Task: Create a due date automation trigger when advanced on, the moment a card is due add dates due in 1 working days.
Action: Mouse moved to (818, 238)
Screenshot: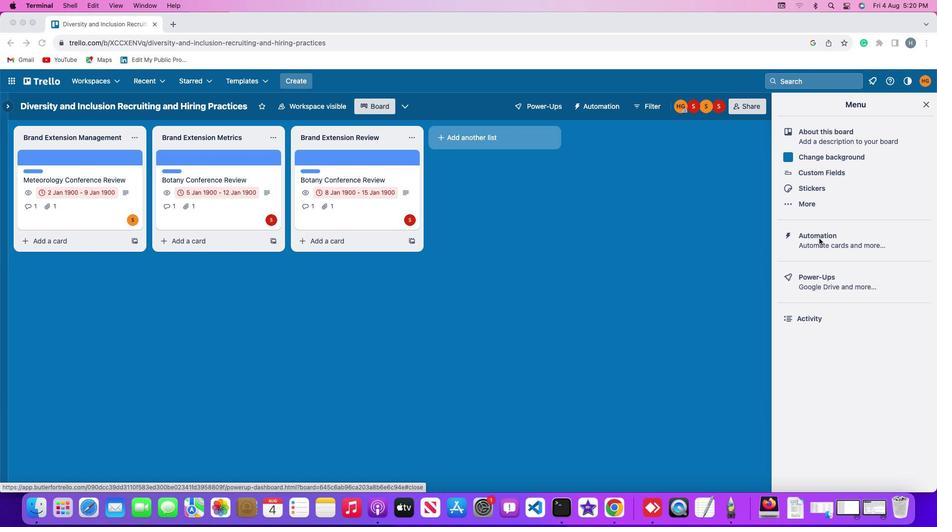 
Action: Mouse pressed left at (818, 238)
Screenshot: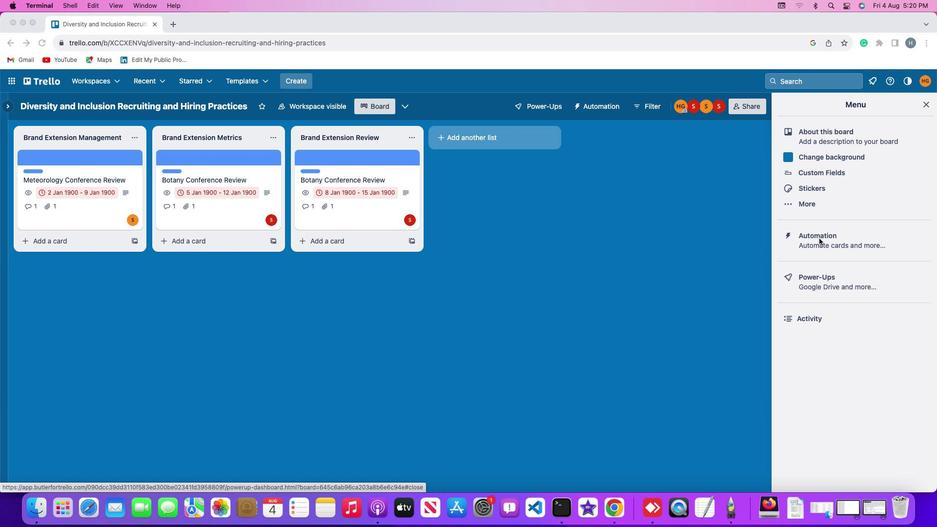 
Action: Mouse pressed left at (818, 238)
Screenshot: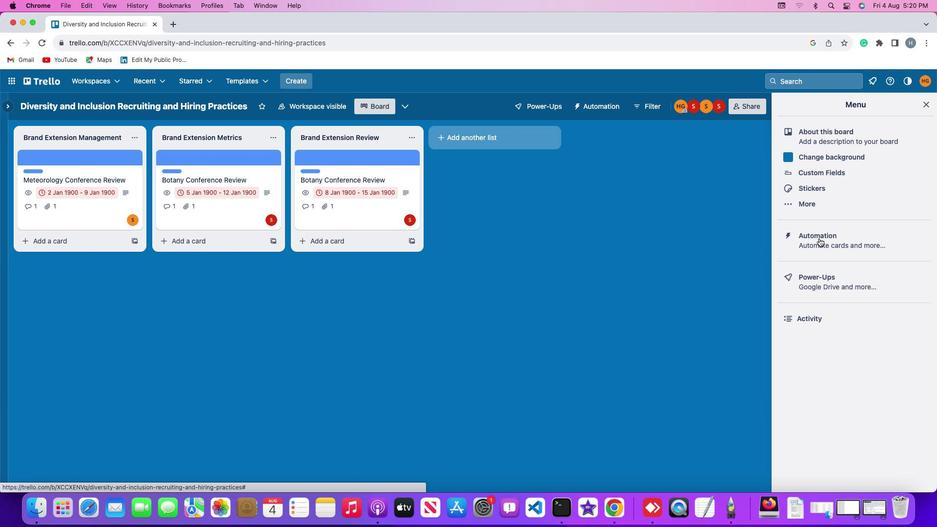 
Action: Mouse moved to (62, 229)
Screenshot: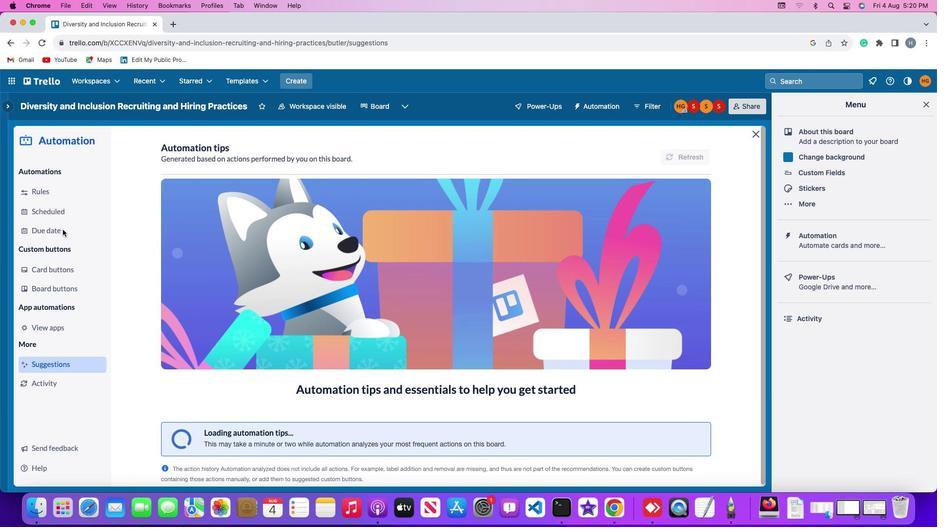 
Action: Mouse pressed left at (62, 229)
Screenshot: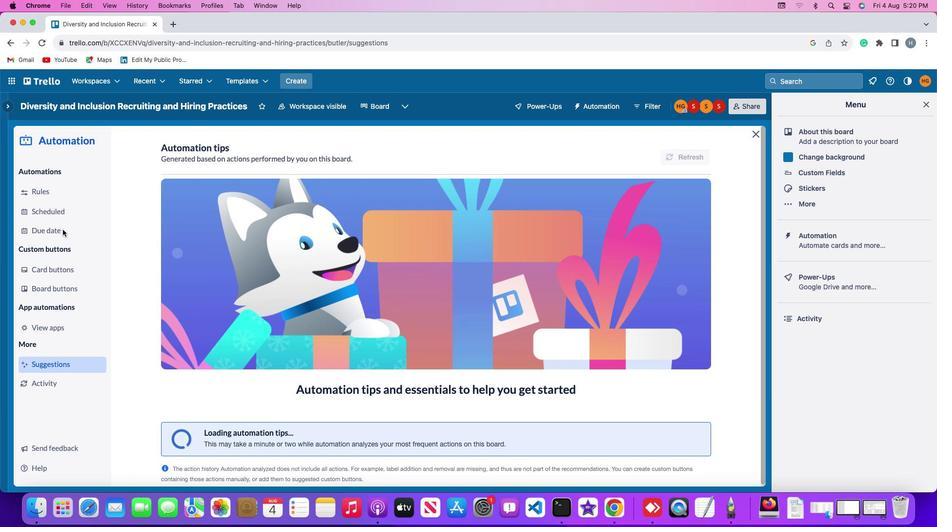 
Action: Mouse moved to (669, 148)
Screenshot: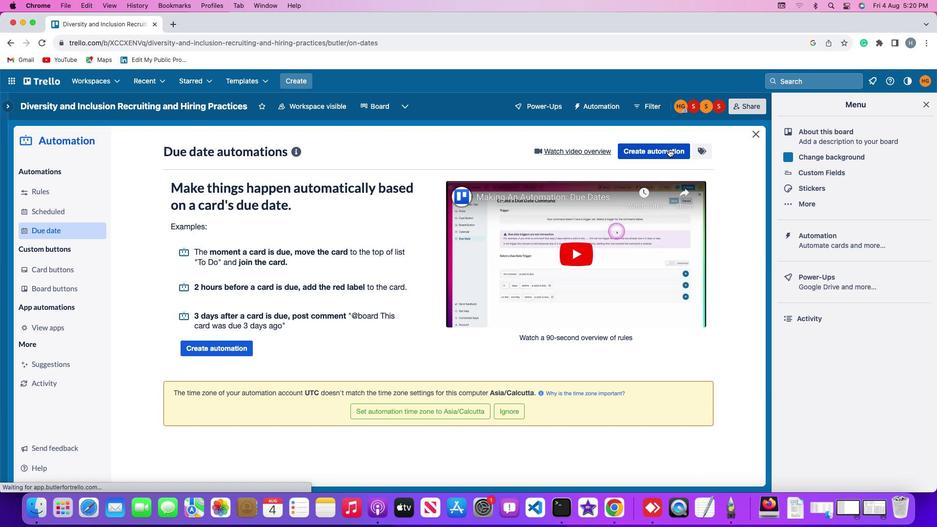 
Action: Mouse pressed left at (669, 148)
Screenshot: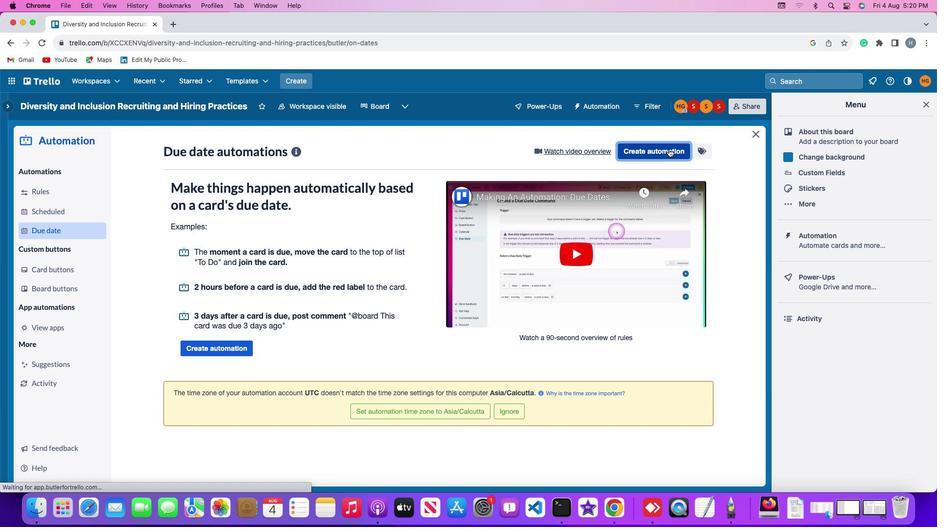 
Action: Mouse moved to (449, 242)
Screenshot: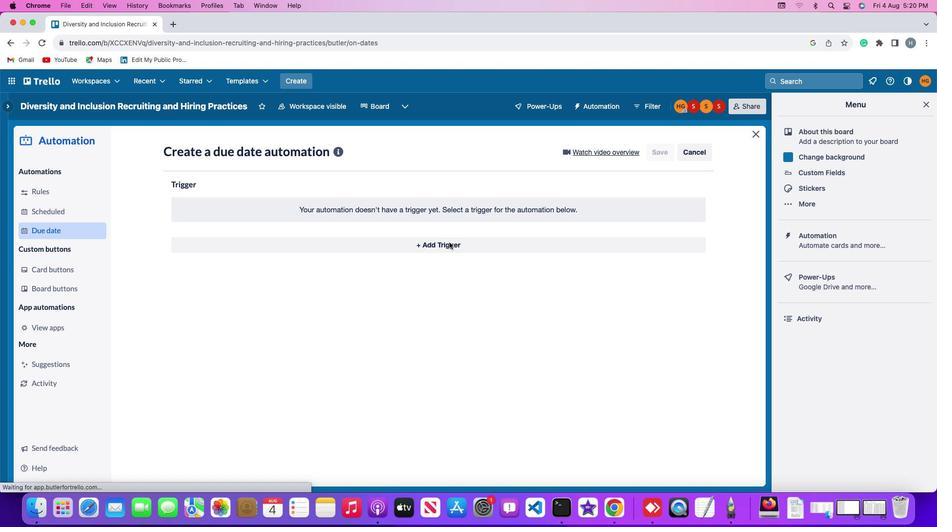 
Action: Mouse pressed left at (449, 242)
Screenshot: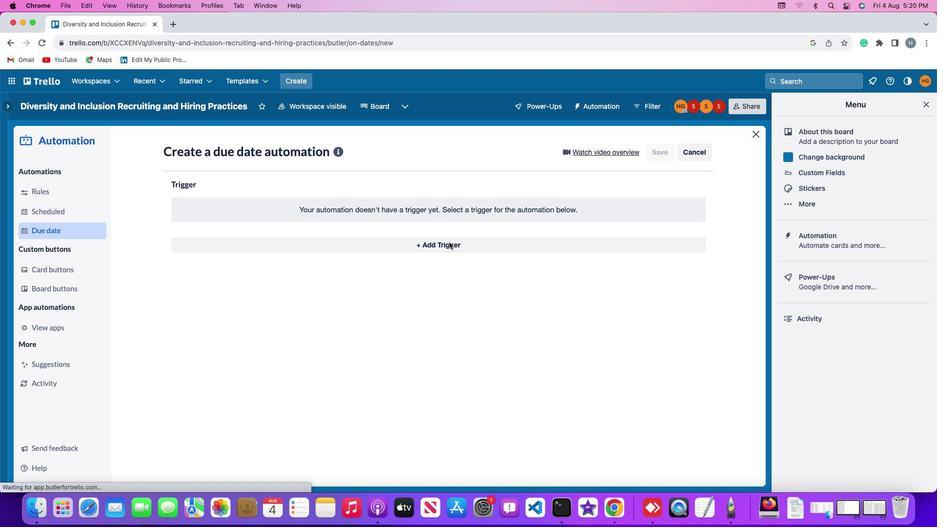 
Action: Mouse moved to (197, 362)
Screenshot: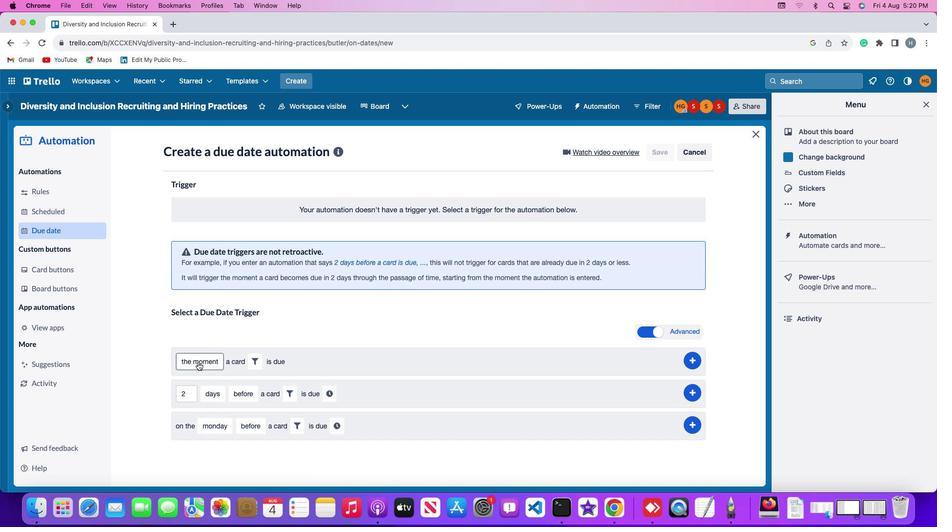 
Action: Mouse pressed left at (197, 362)
Screenshot: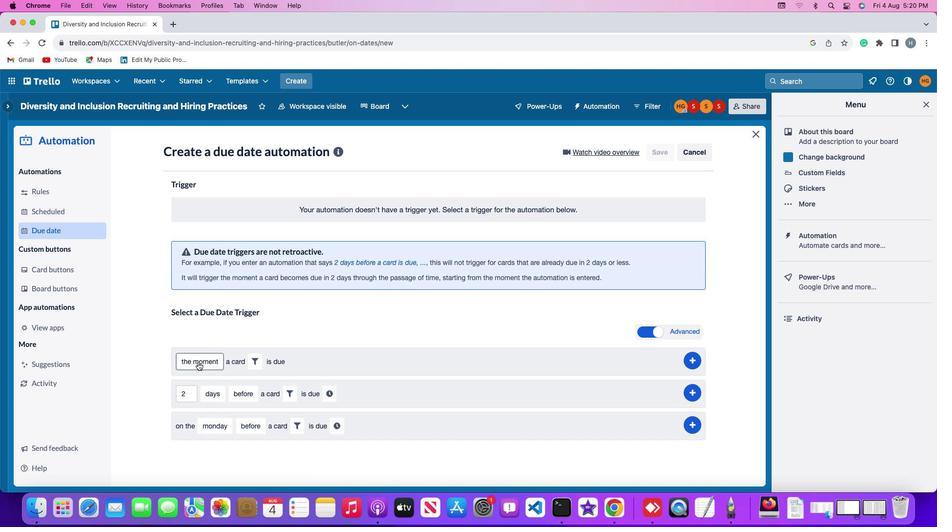 
Action: Mouse moved to (204, 376)
Screenshot: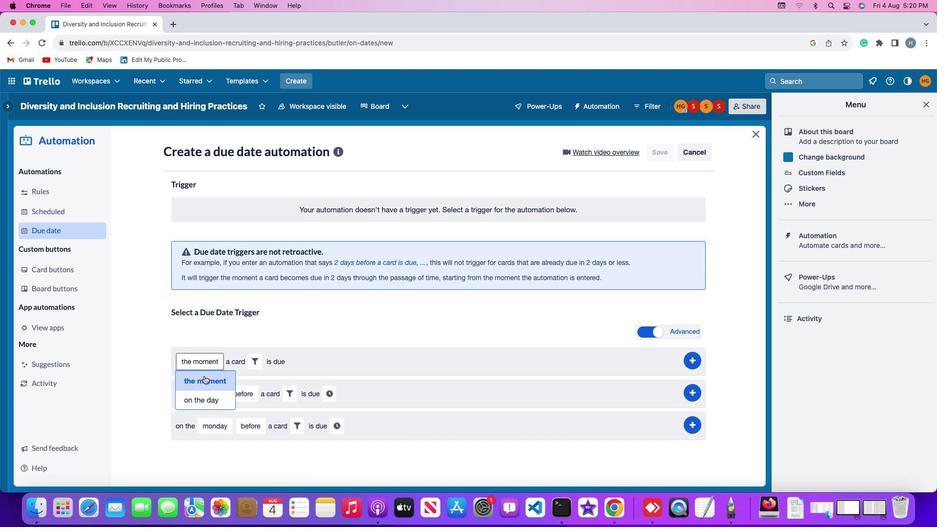 
Action: Mouse pressed left at (204, 376)
Screenshot: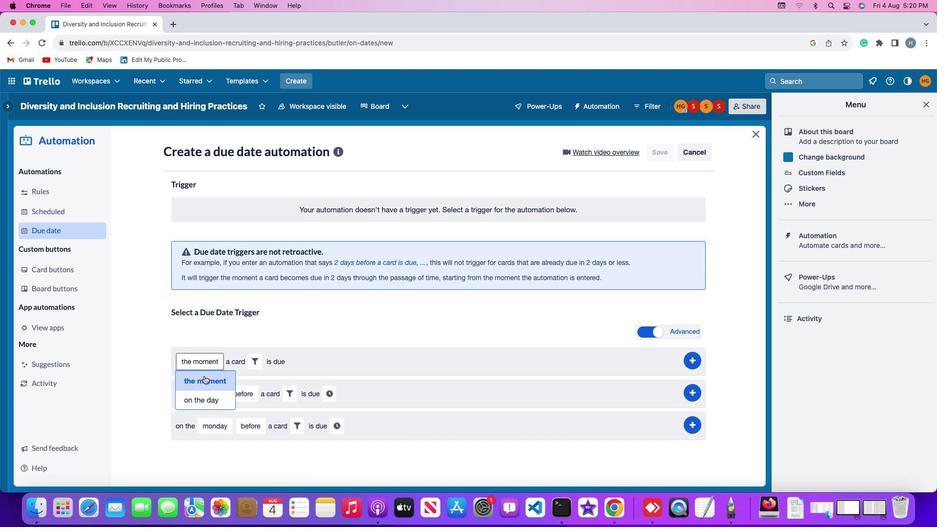 
Action: Mouse moved to (254, 362)
Screenshot: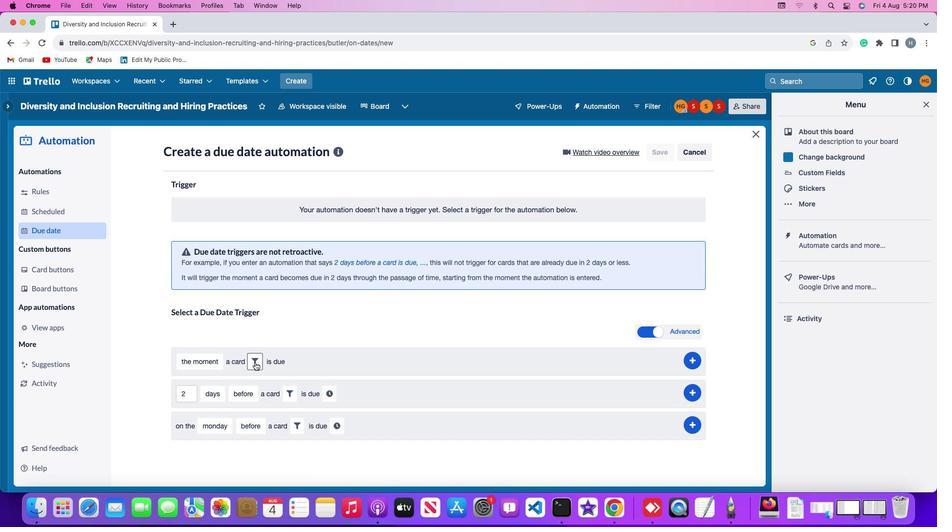 
Action: Mouse pressed left at (254, 362)
Screenshot: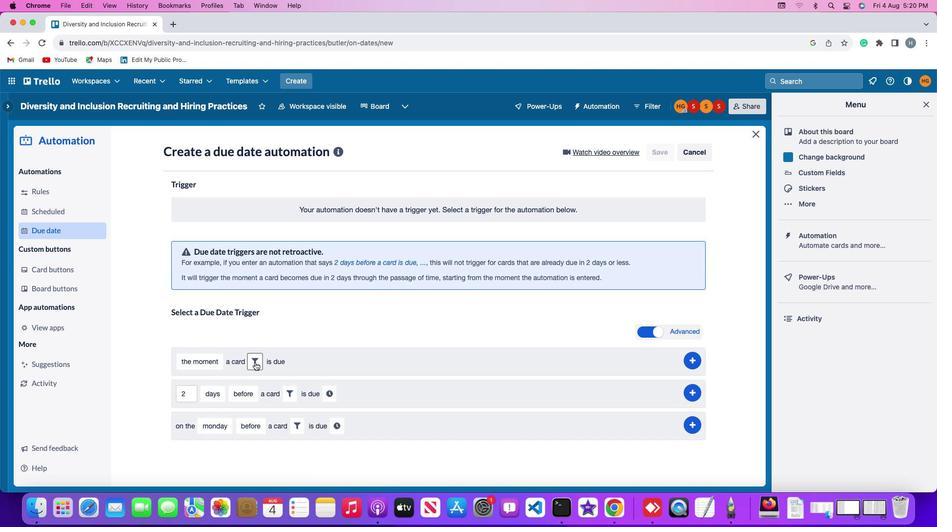 
Action: Mouse moved to (302, 386)
Screenshot: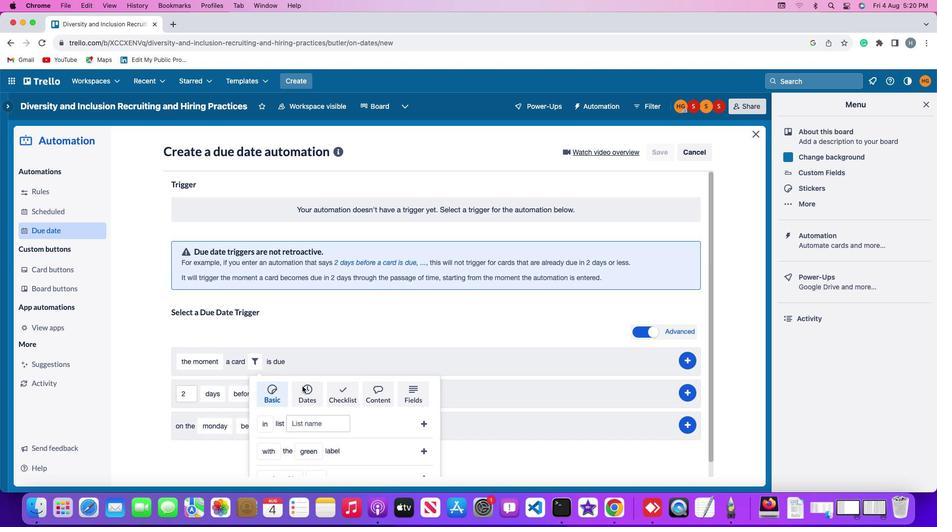 
Action: Mouse pressed left at (302, 386)
Screenshot: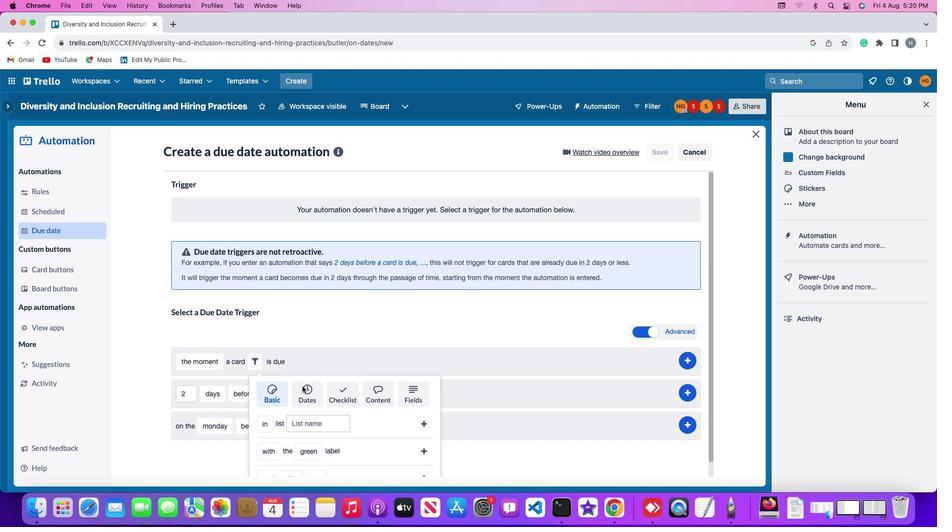 
Action: Mouse moved to (322, 396)
Screenshot: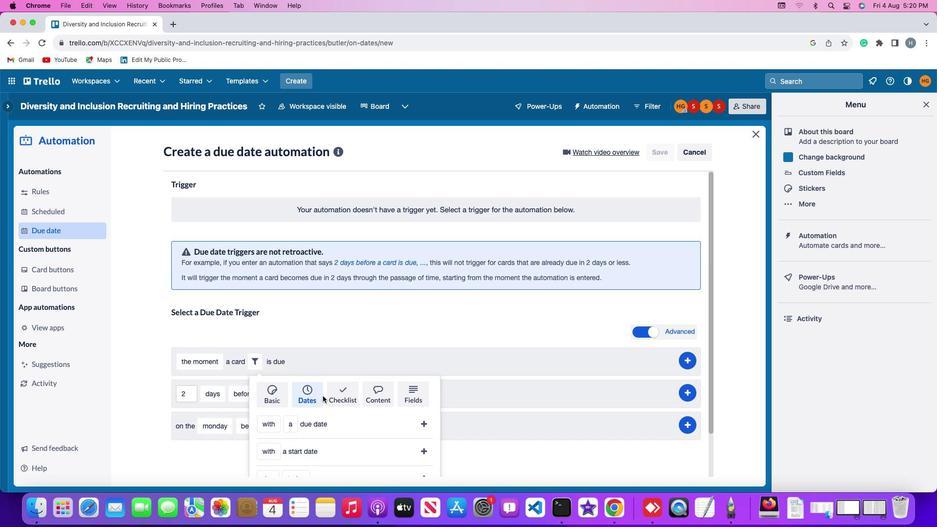 
Action: Mouse scrolled (322, 396) with delta (0, 0)
Screenshot: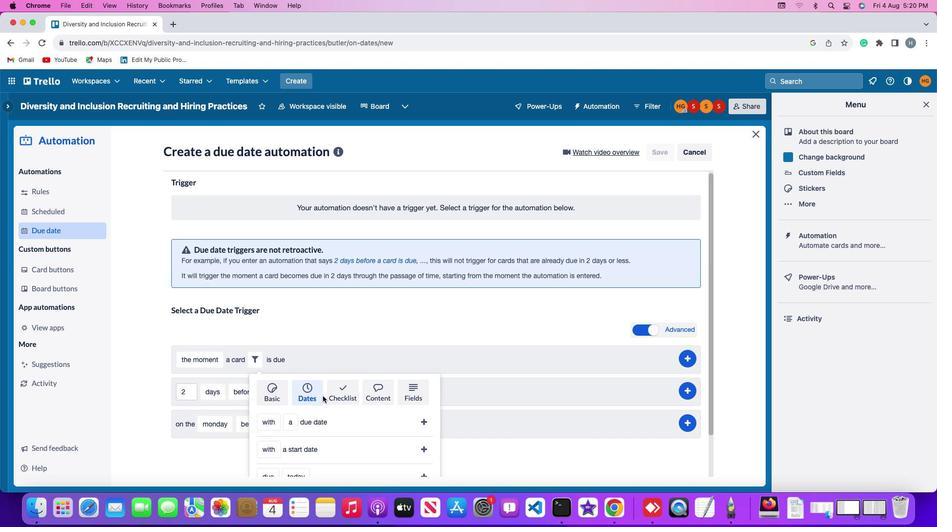 
Action: Mouse moved to (323, 395)
Screenshot: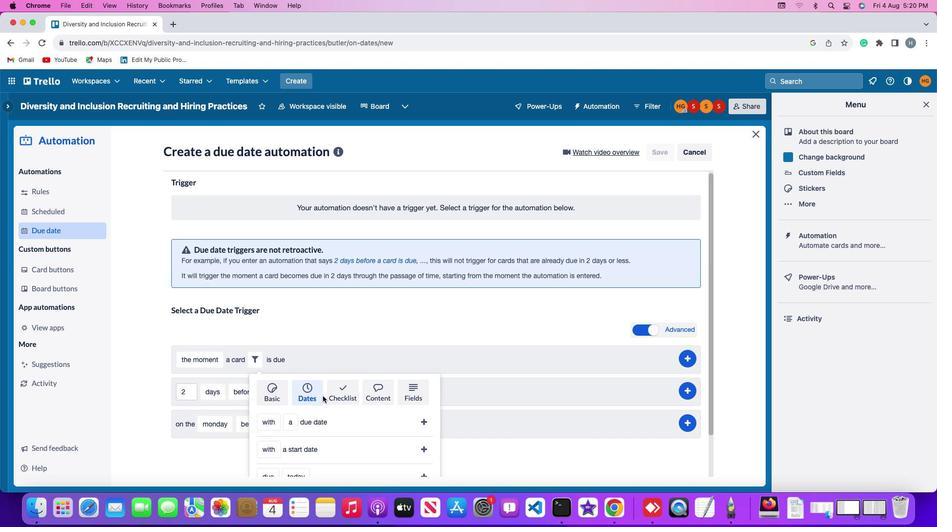 
Action: Mouse scrolled (323, 395) with delta (0, 0)
Screenshot: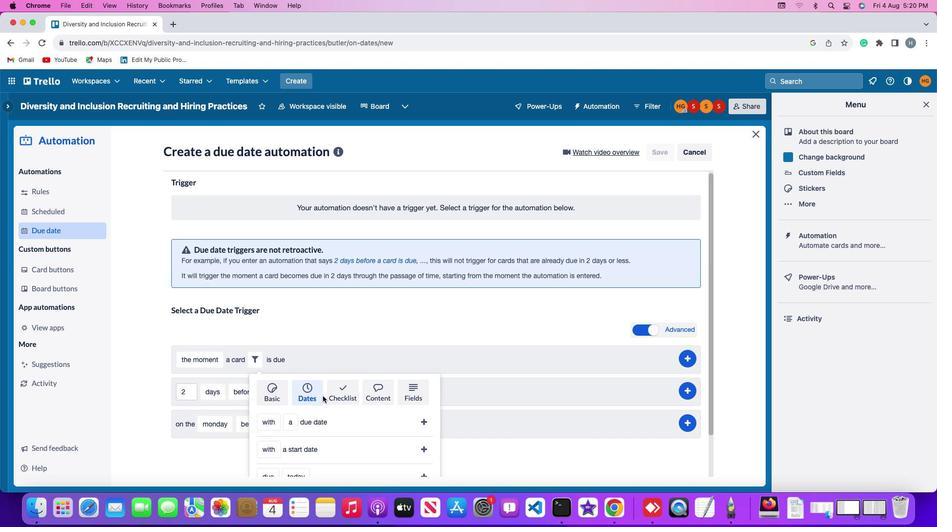 
Action: Mouse scrolled (323, 395) with delta (0, -1)
Screenshot: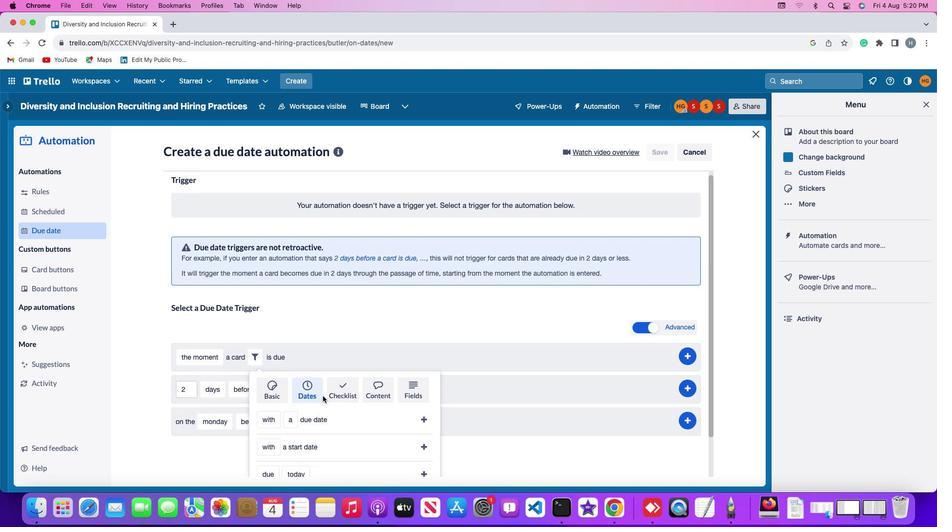 
Action: Mouse scrolled (323, 395) with delta (0, -2)
Screenshot: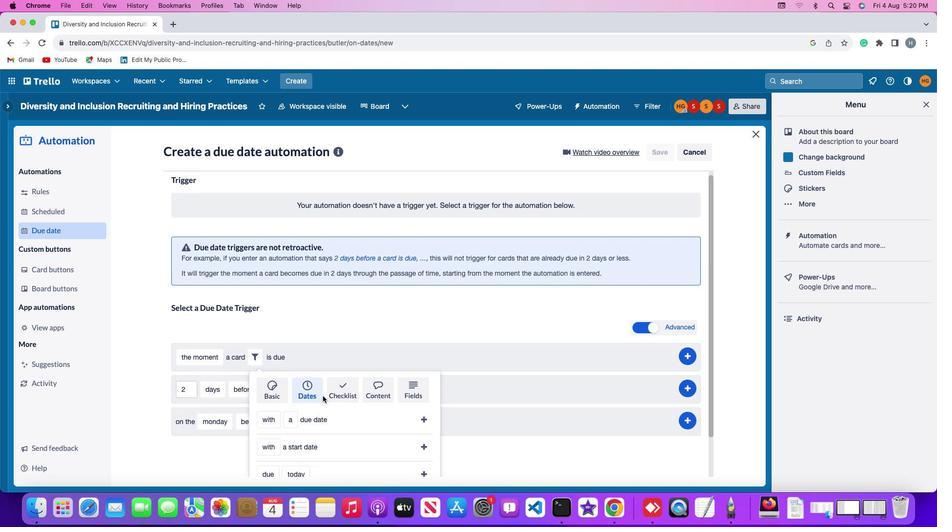 
Action: Mouse scrolled (323, 395) with delta (0, -2)
Screenshot: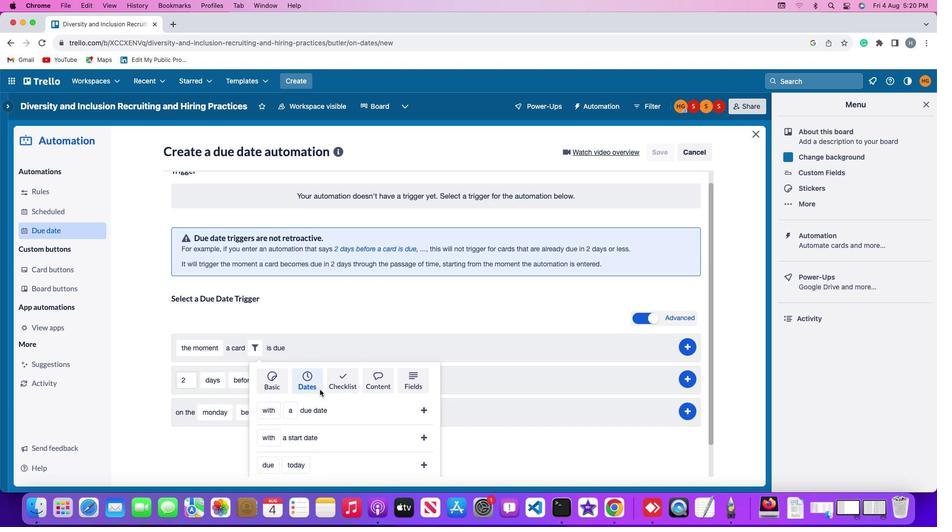
Action: Mouse moved to (322, 396)
Screenshot: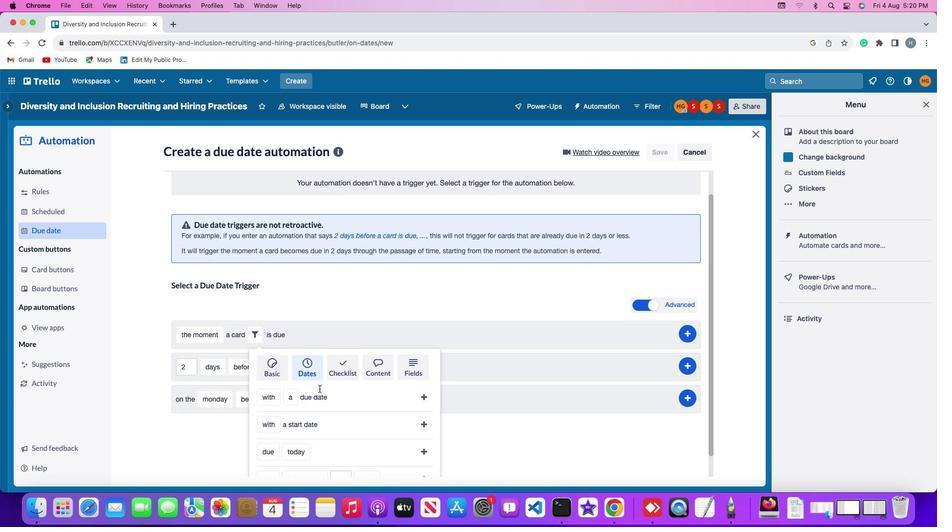 
Action: Mouse scrolled (322, 396) with delta (0, -2)
Screenshot: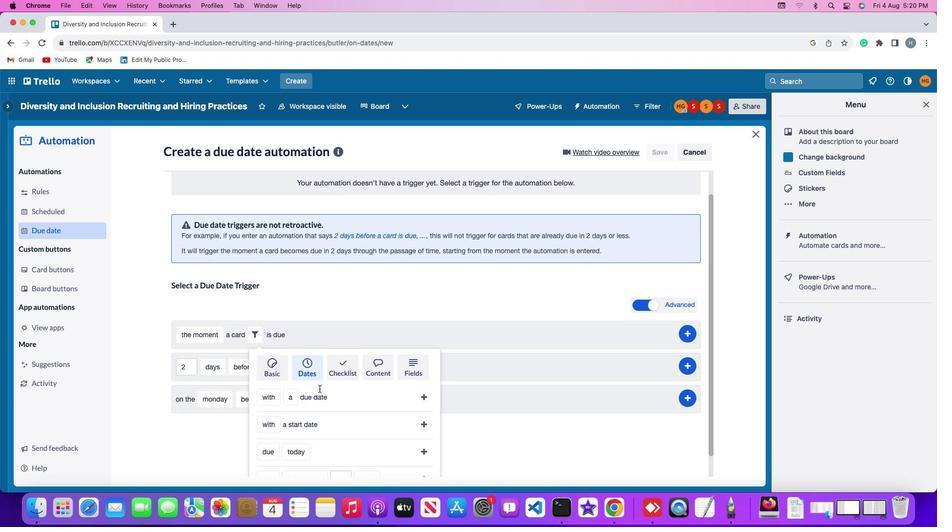 
Action: Mouse moved to (319, 388)
Screenshot: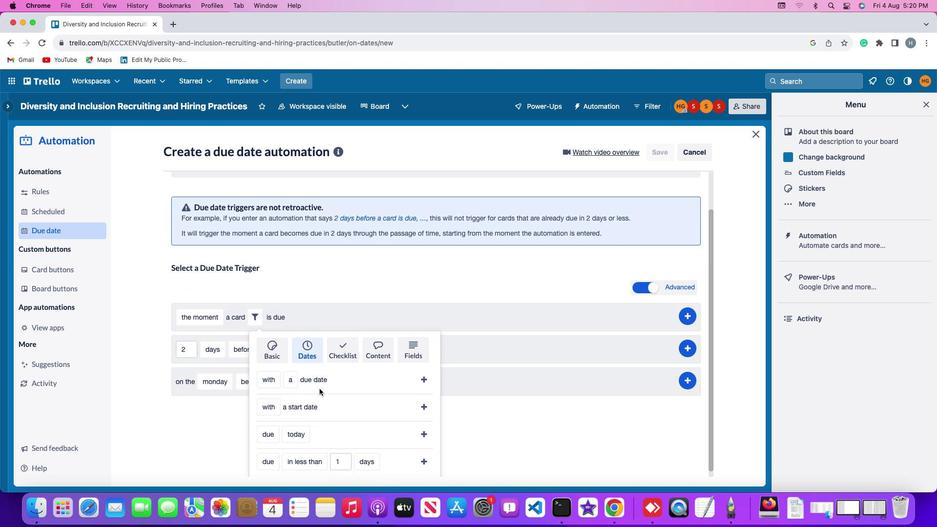 
Action: Mouse scrolled (319, 388) with delta (0, 0)
Screenshot: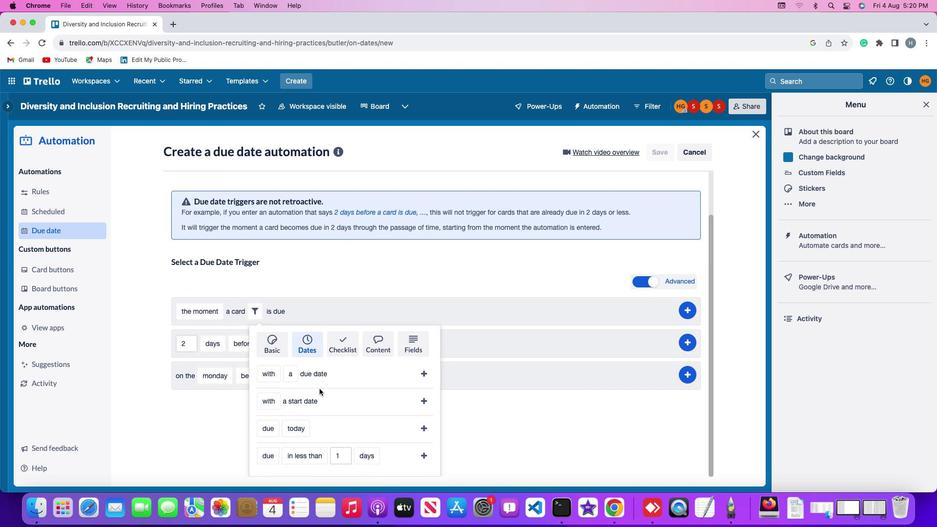 
Action: Mouse scrolled (319, 388) with delta (0, 0)
Screenshot: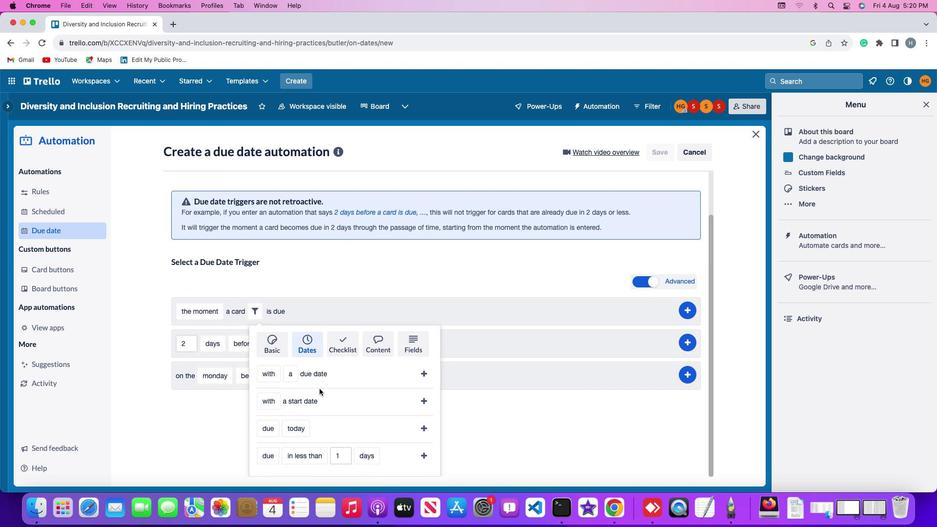 
Action: Mouse scrolled (319, 388) with delta (0, -1)
Screenshot: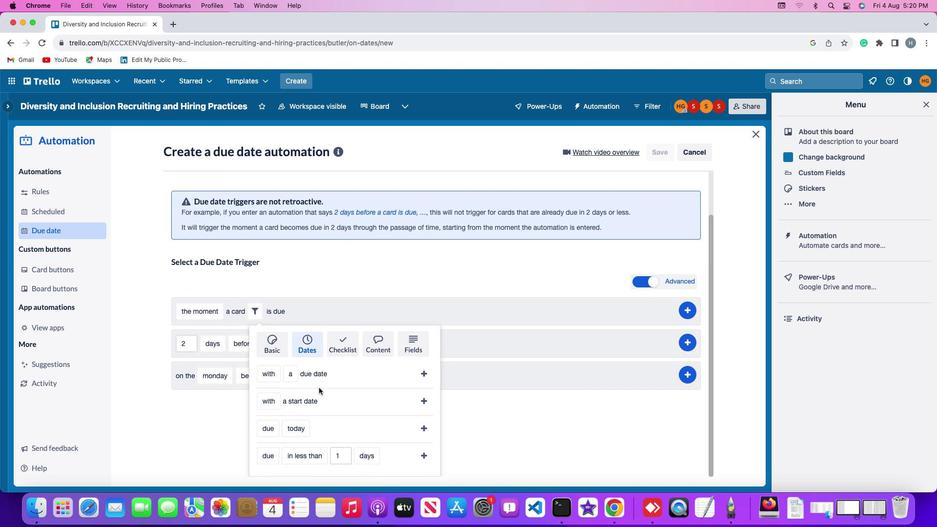 
Action: Mouse moved to (306, 418)
Screenshot: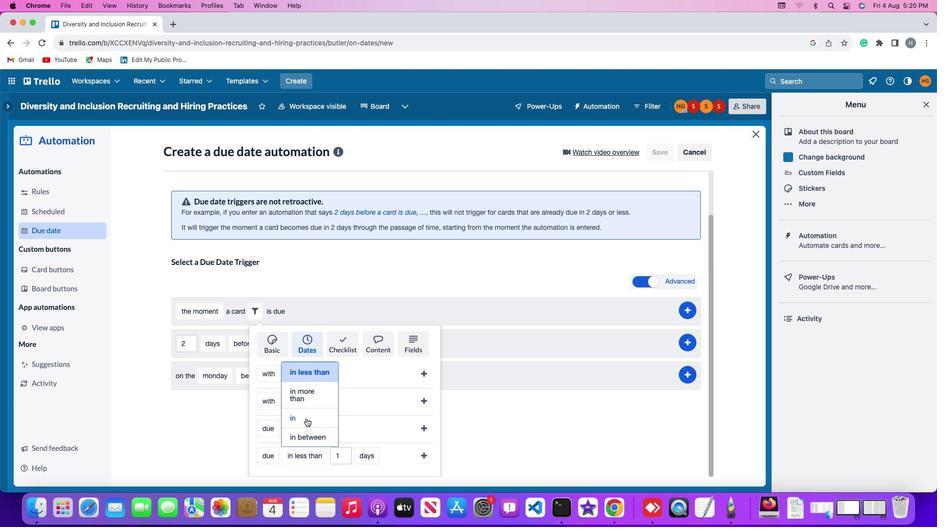 
Action: Mouse pressed left at (306, 418)
Screenshot: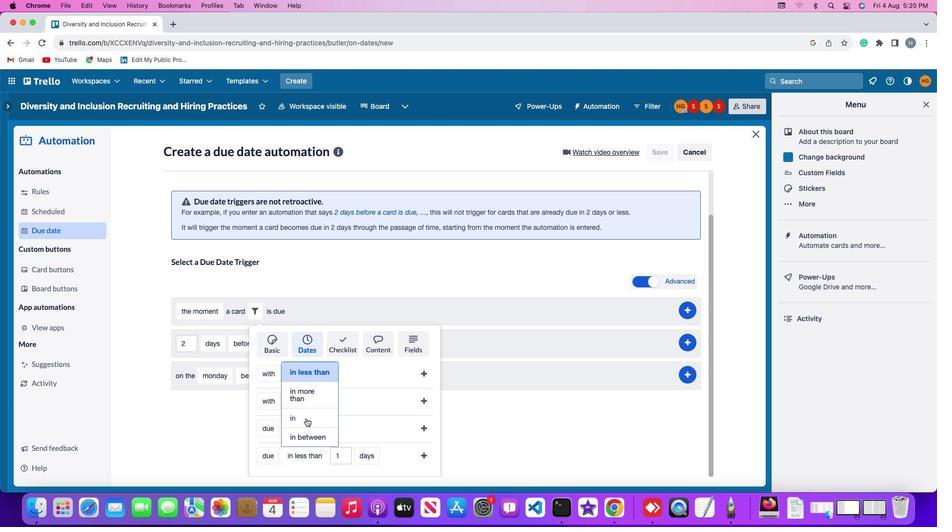 
Action: Mouse moved to (317, 454)
Screenshot: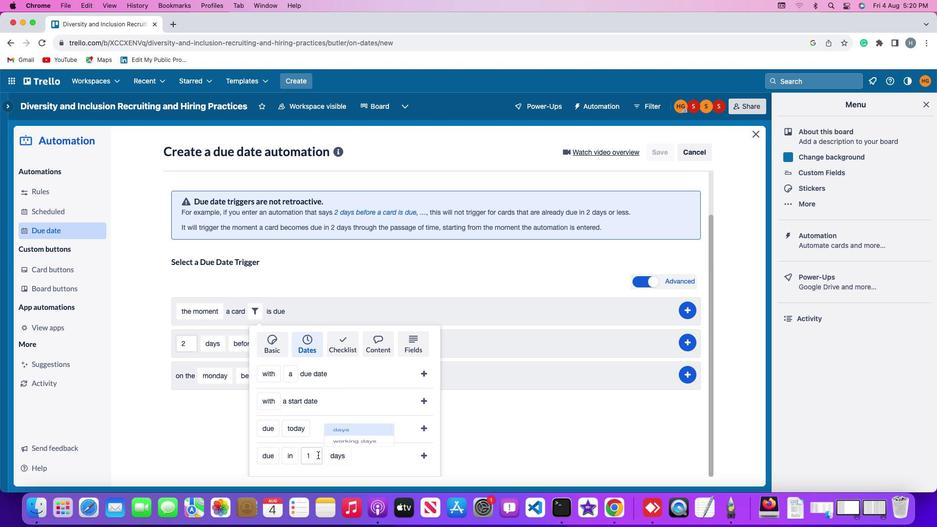 
Action: Mouse pressed left at (317, 454)
Screenshot: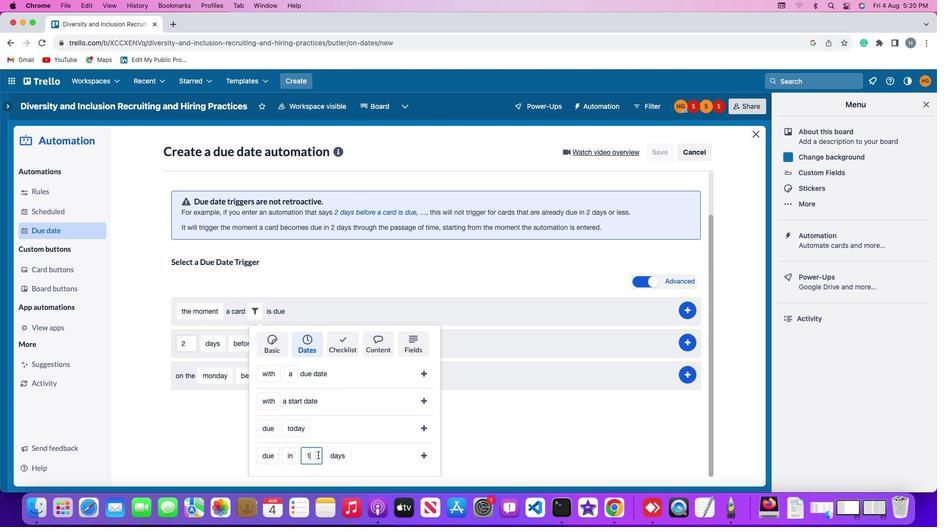 
Action: Mouse moved to (317, 454)
Screenshot: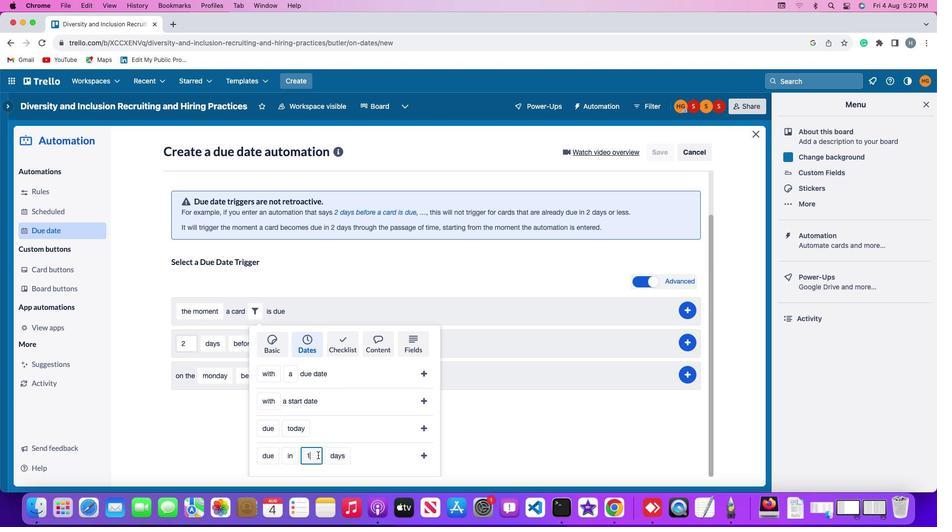 
Action: Key pressed Key.backspace'1'
Screenshot: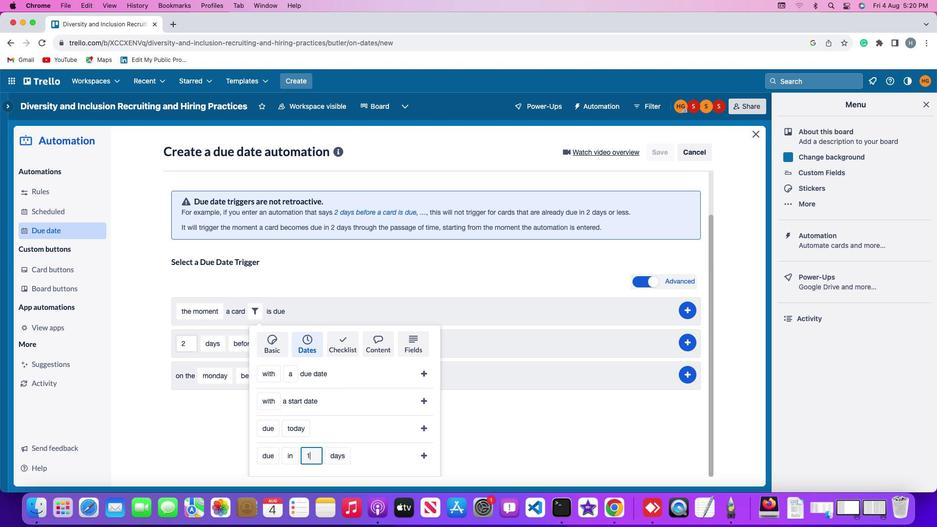 
Action: Mouse moved to (331, 454)
Screenshot: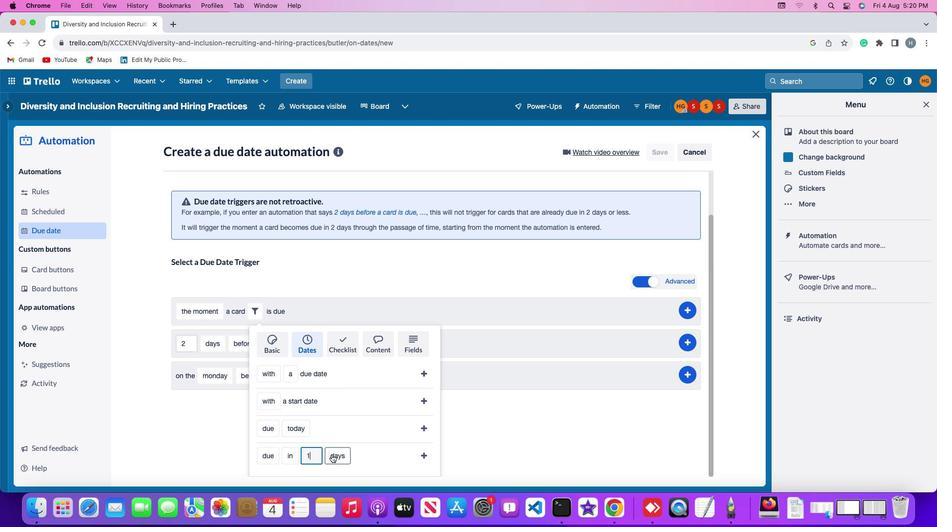 
Action: Mouse pressed left at (331, 454)
Screenshot: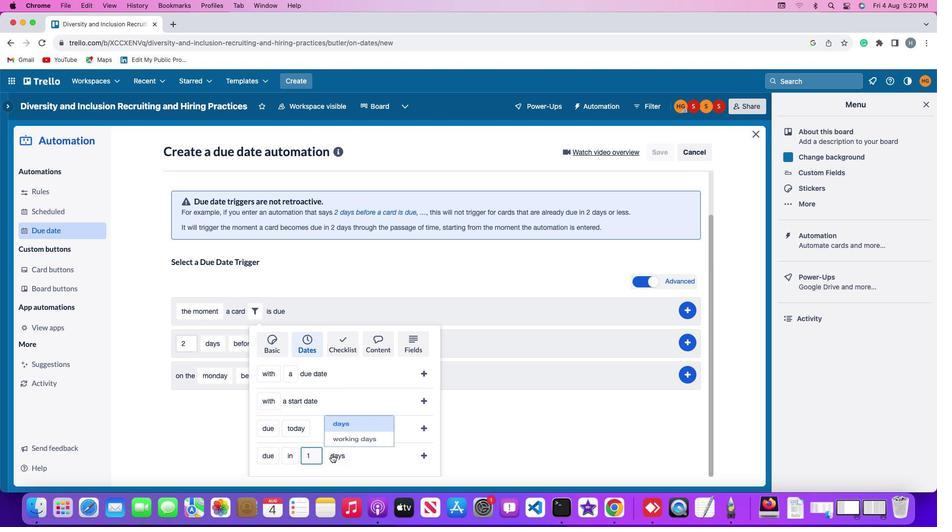 
Action: Mouse moved to (355, 435)
Screenshot: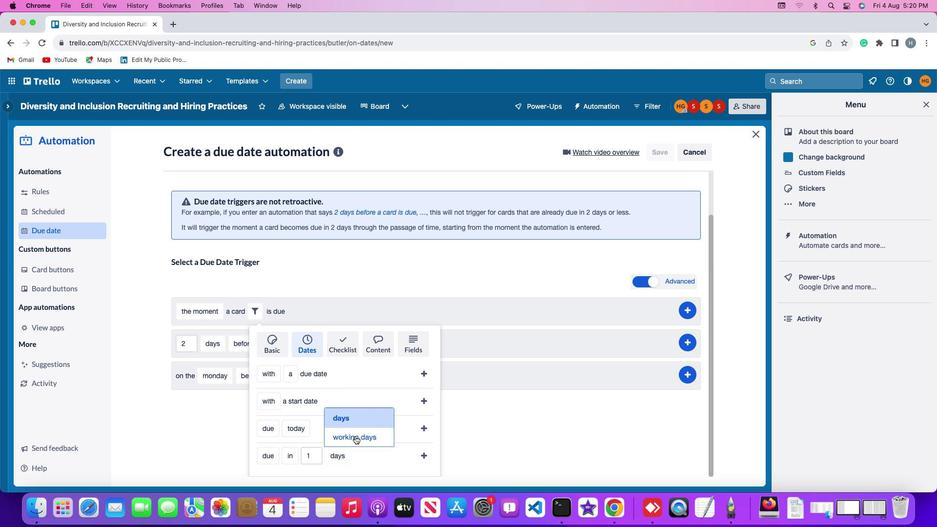 
Action: Mouse pressed left at (355, 435)
Screenshot: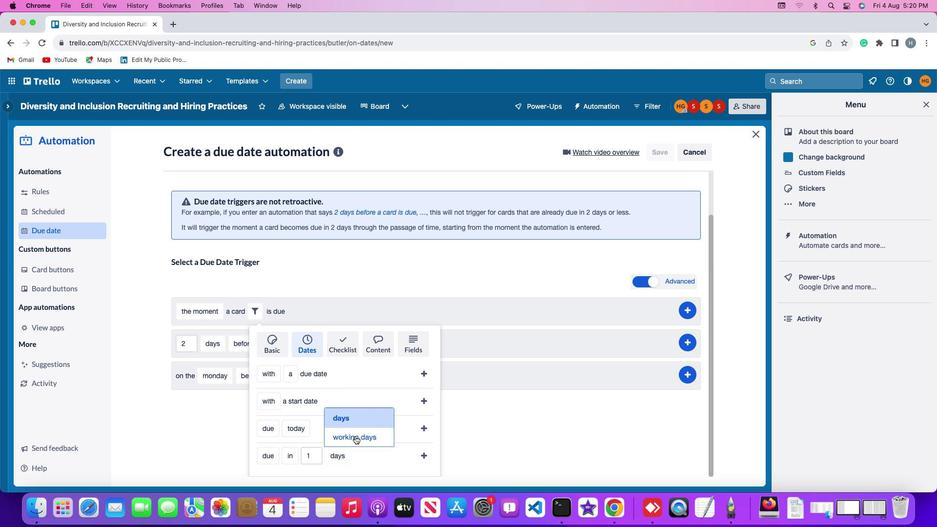 
Action: Mouse moved to (423, 453)
Screenshot: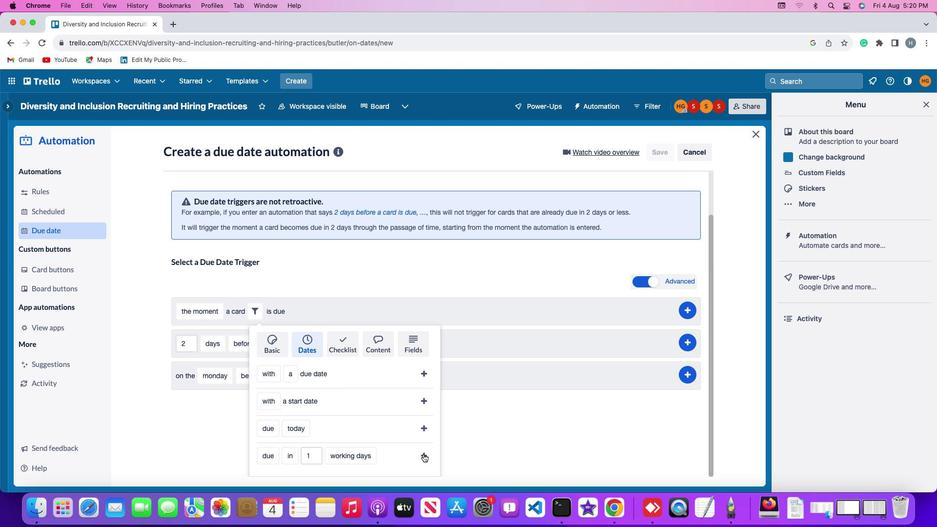 
Action: Mouse pressed left at (423, 453)
Screenshot: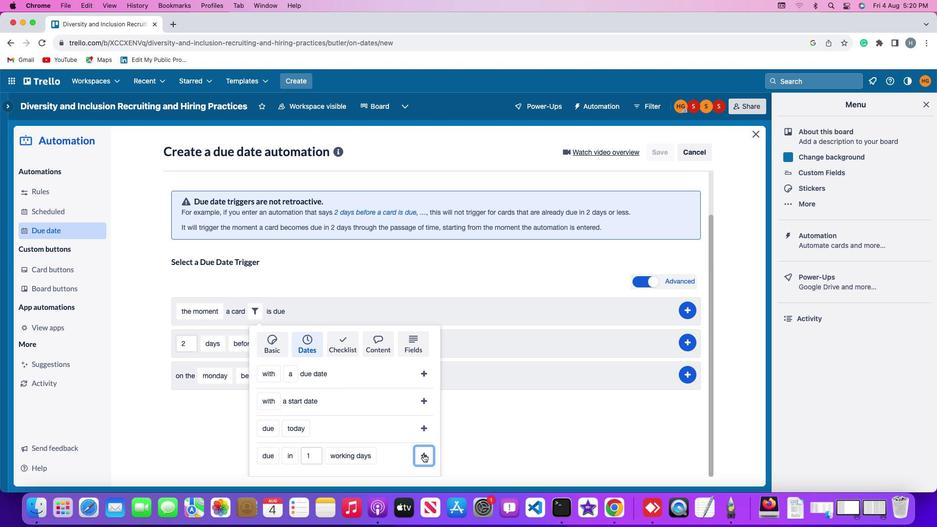 
Action: Mouse moved to (692, 361)
Screenshot: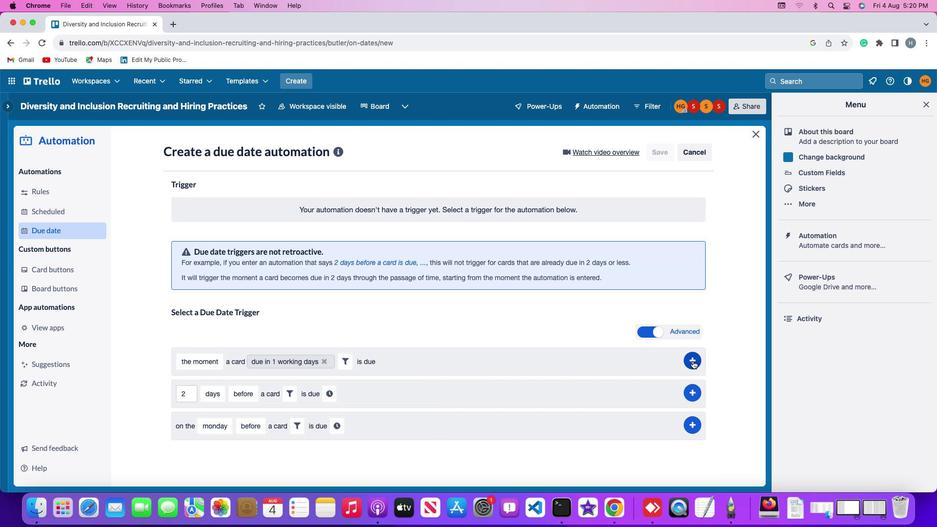 
Action: Mouse pressed left at (692, 361)
Screenshot: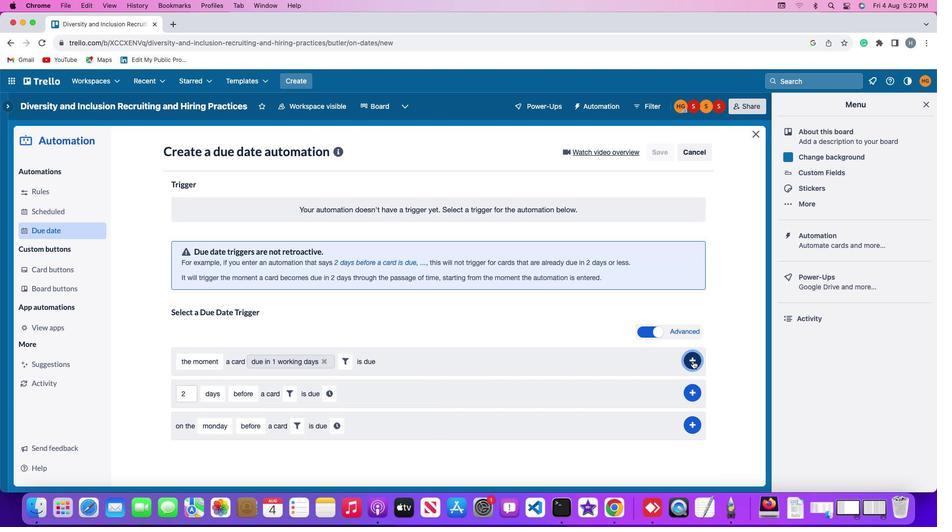 
Action: Mouse moved to (729, 273)
Screenshot: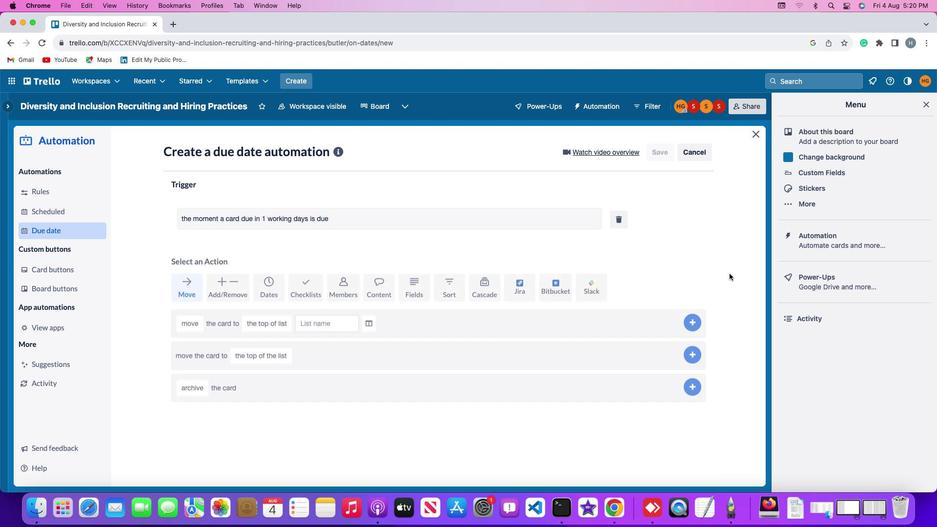 
